Task: Open the backup Outlook Data File from the specified location.
Action: Mouse moved to (42, 28)
Screenshot: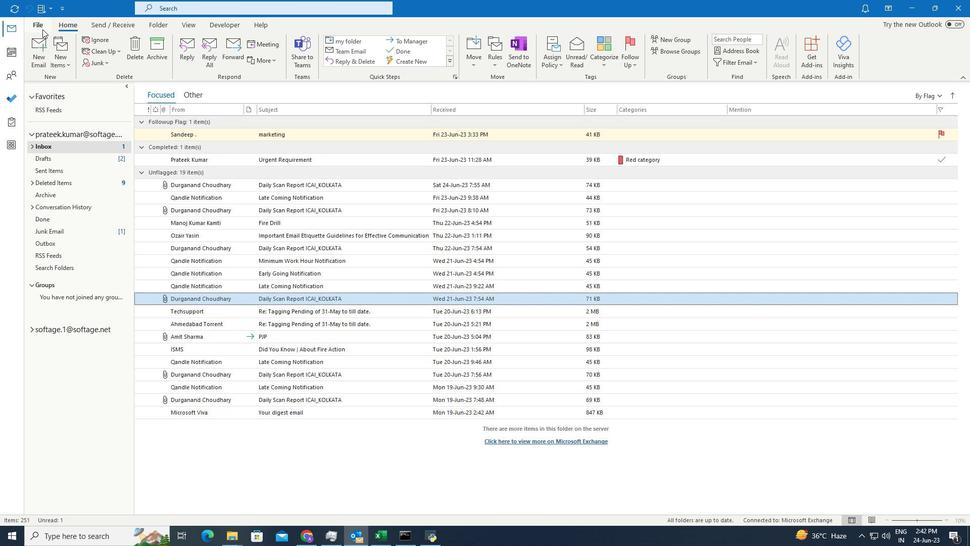 
Action: Mouse pressed left at (42, 28)
Screenshot: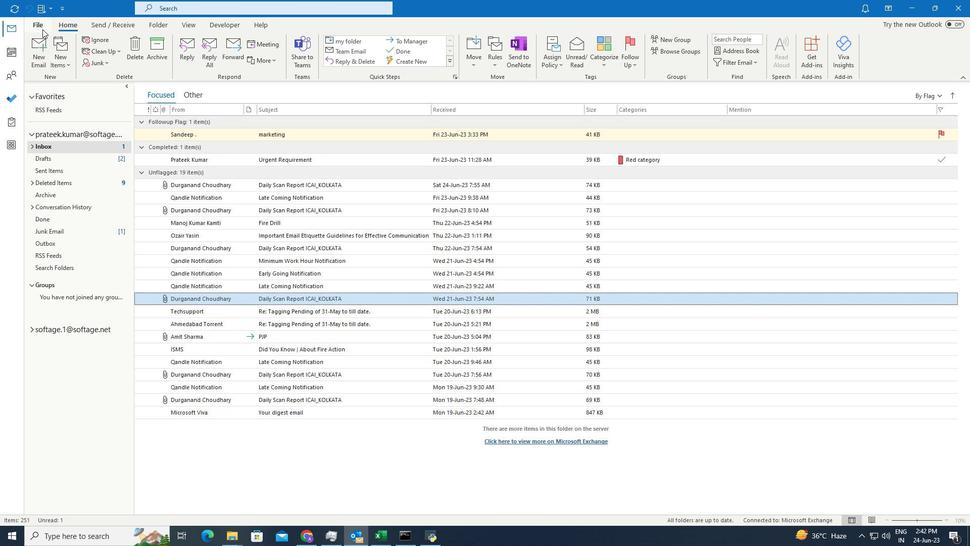 
Action: Mouse moved to (47, 72)
Screenshot: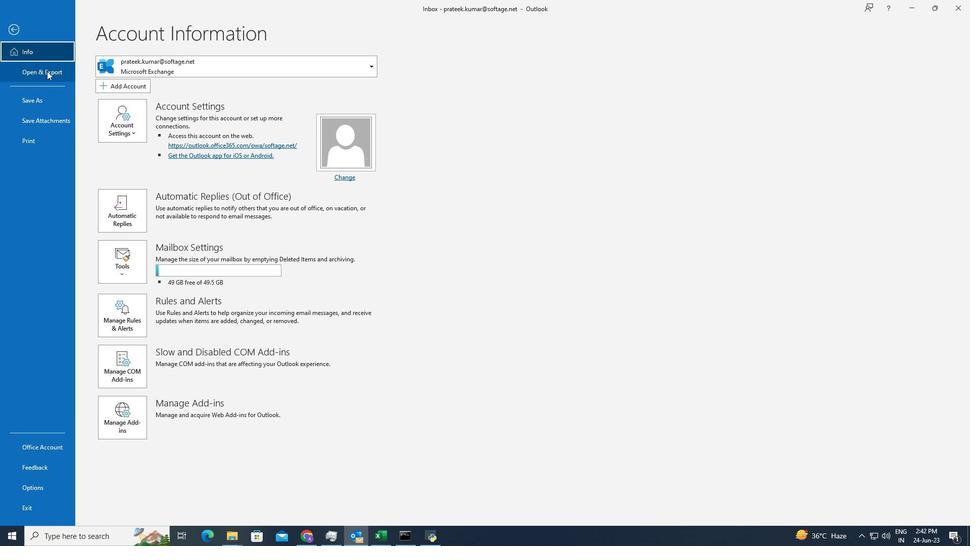 
Action: Mouse pressed left at (47, 72)
Screenshot: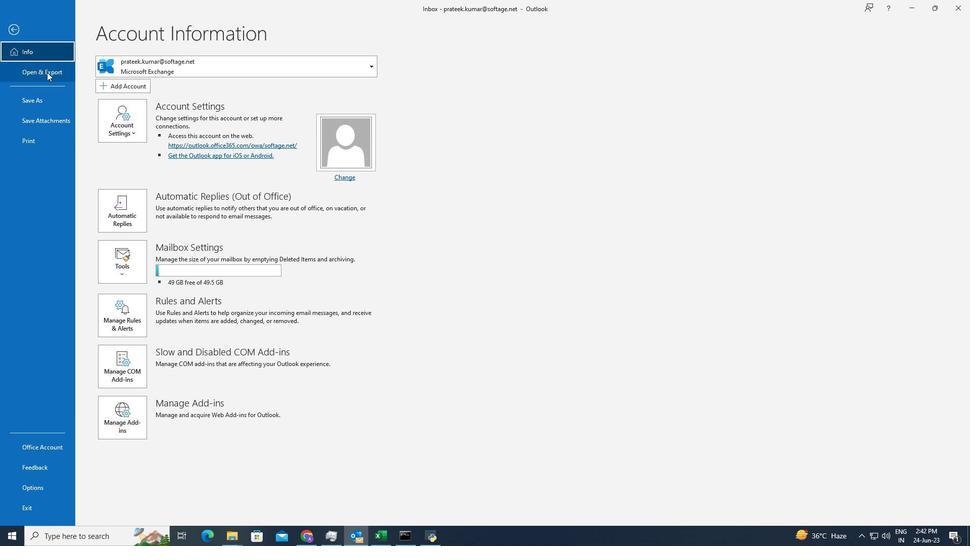 
Action: Mouse moved to (126, 125)
Screenshot: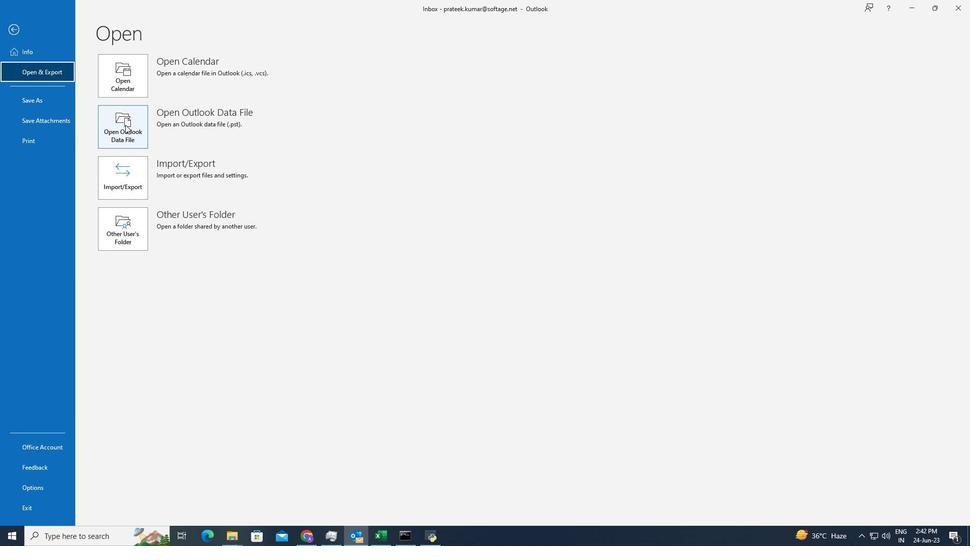
Action: Mouse pressed left at (126, 125)
Screenshot: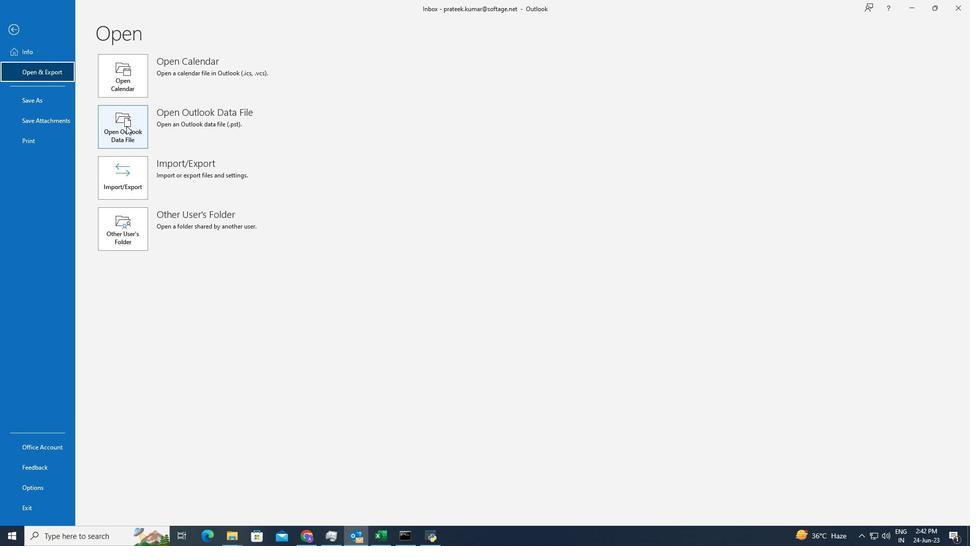 
Action: Mouse moved to (129, 73)
Screenshot: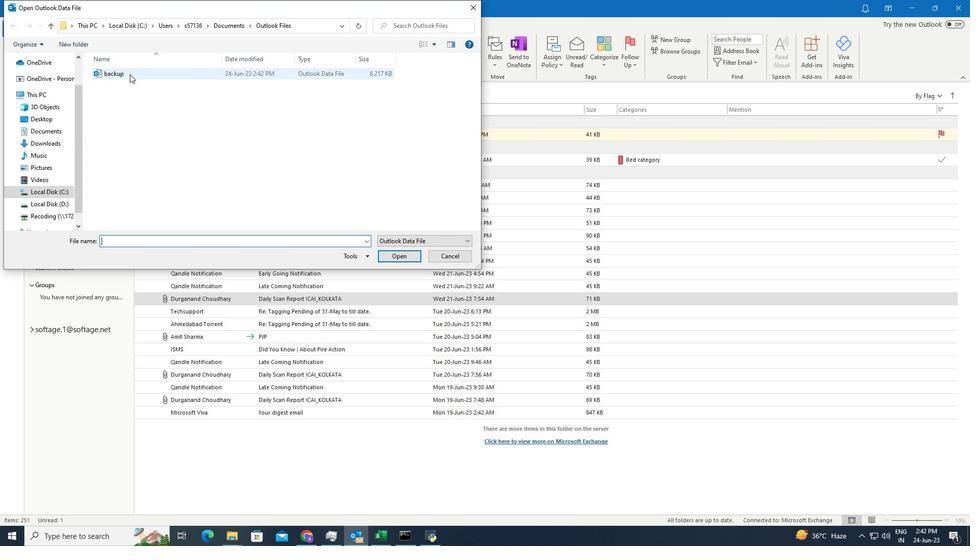 
Action: Mouse pressed left at (129, 73)
Screenshot: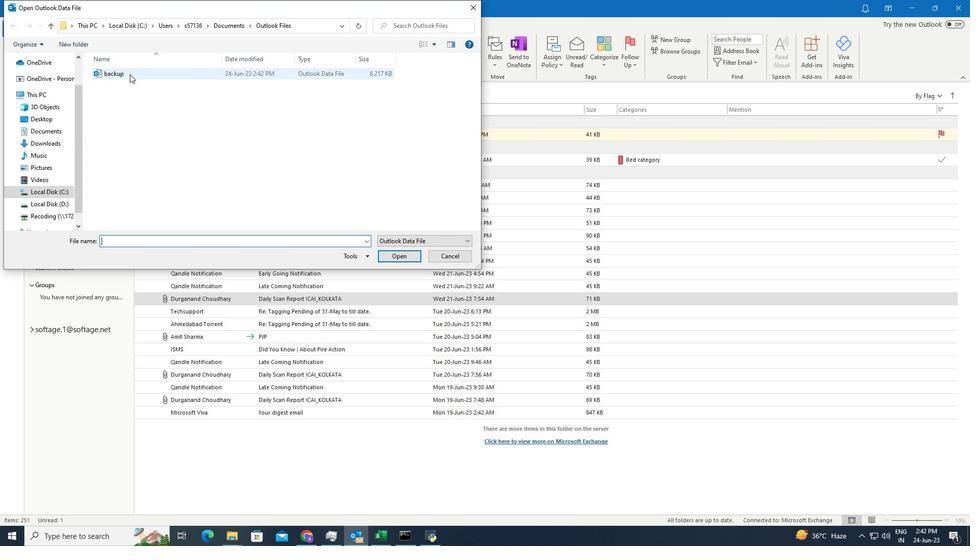 
Action: Mouse moved to (398, 258)
Screenshot: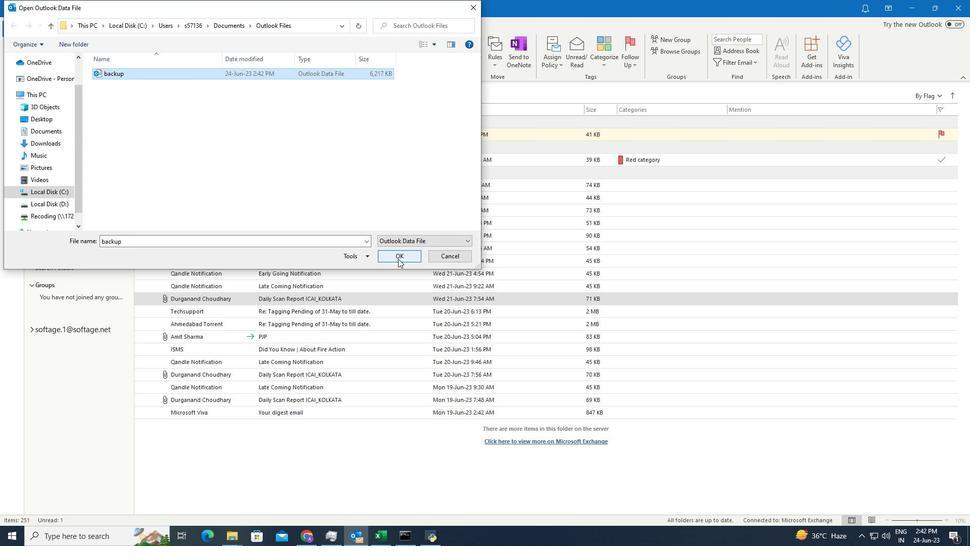 
Action: Mouse pressed left at (398, 258)
Screenshot: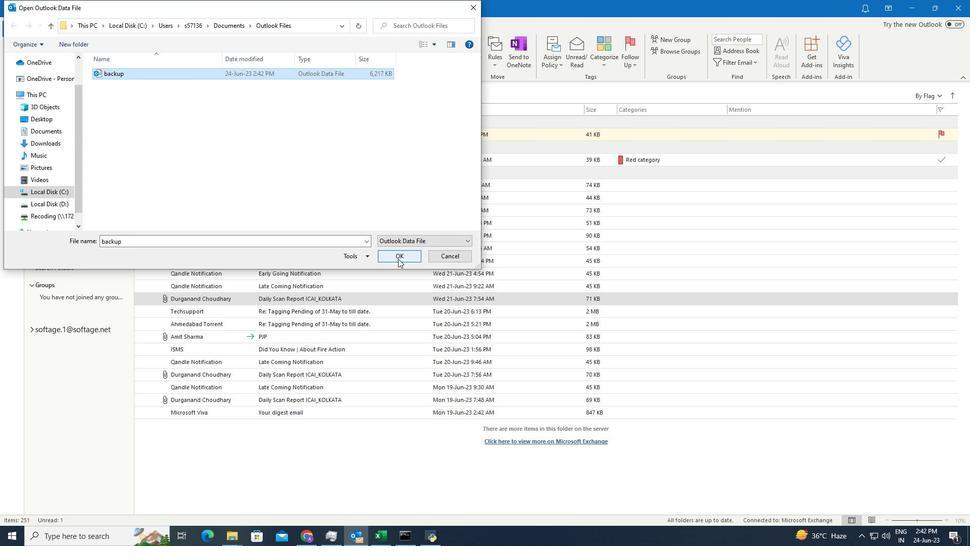 
Action: Mouse moved to (397, 258)
Screenshot: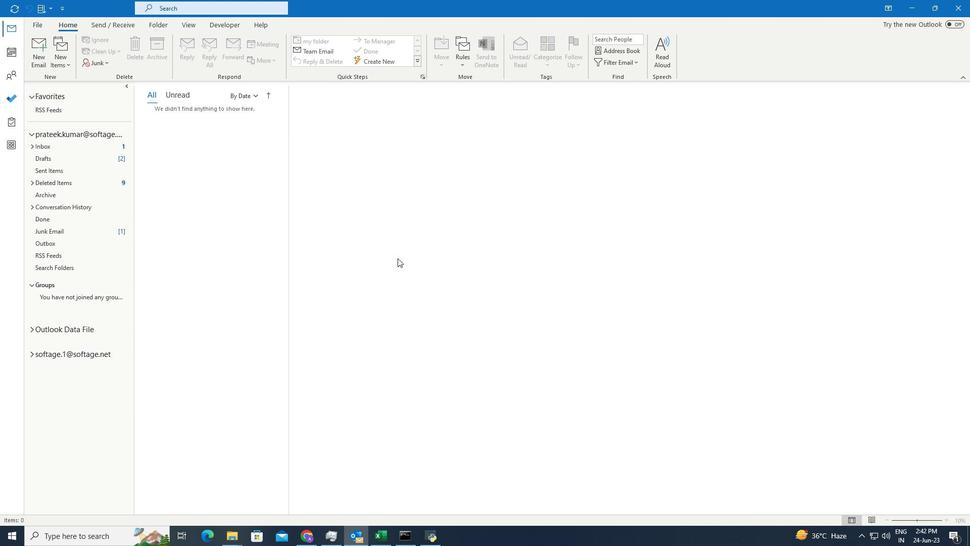 
